 Task: For heading Use oswald.  font size for heading18,  'Change the font style of data to' oswald and font size to 9,  Change the alignment of both headline & data to Align left In the sheet   Fusion Sales   book
Action: Mouse moved to (37, 187)
Screenshot: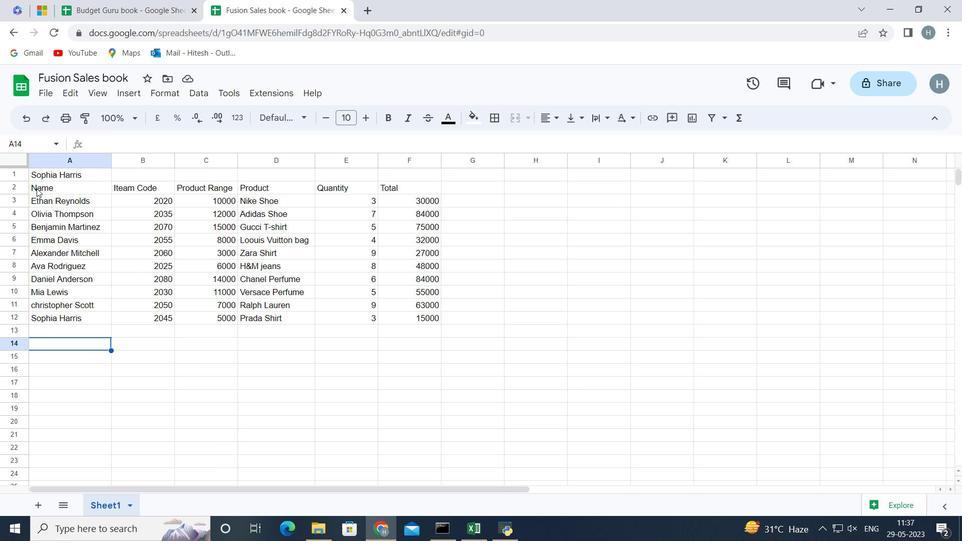 
Action: Mouse pressed left at (37, 187)
Screenshot: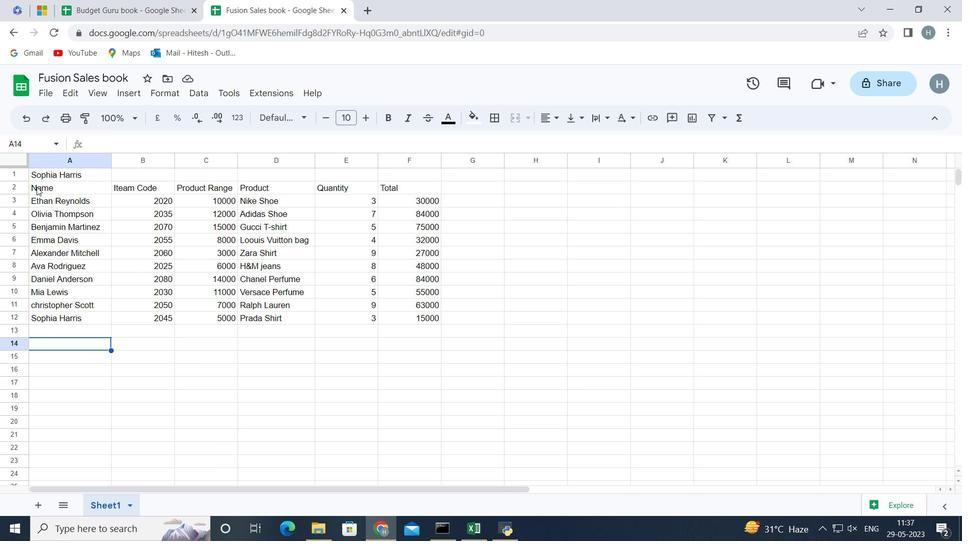 
Action: Key pressed <Key.shift><Key.right><Key.right><Key.right><Key.right><Key.right>
Screenshot: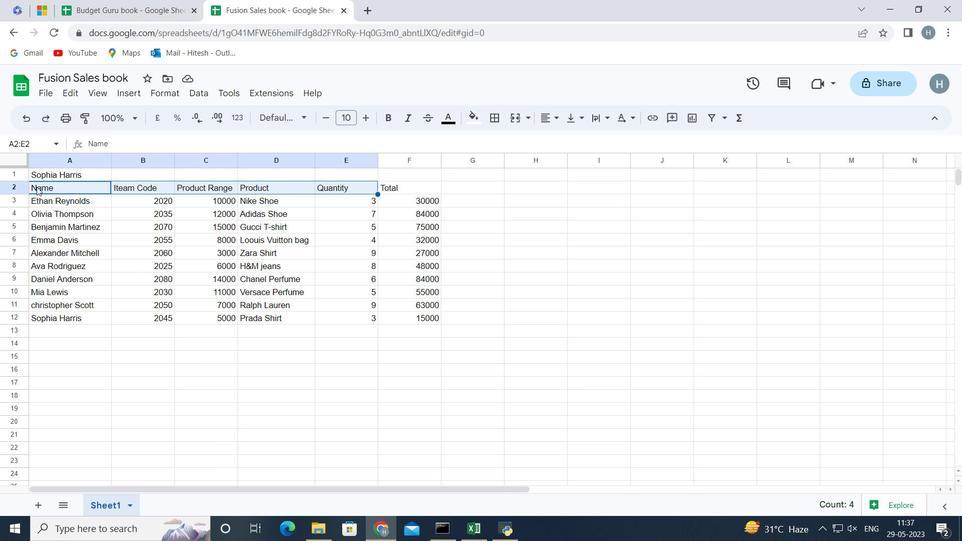 
Action: Mouse moved to (364, 118)
Screenshot: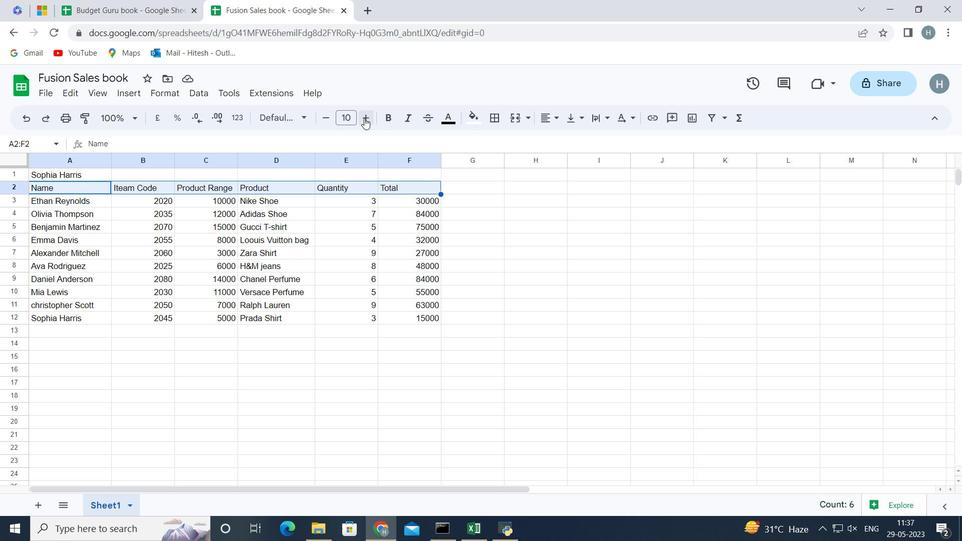 
Action: Mouse pressed left at (364, 118)
Screenshot: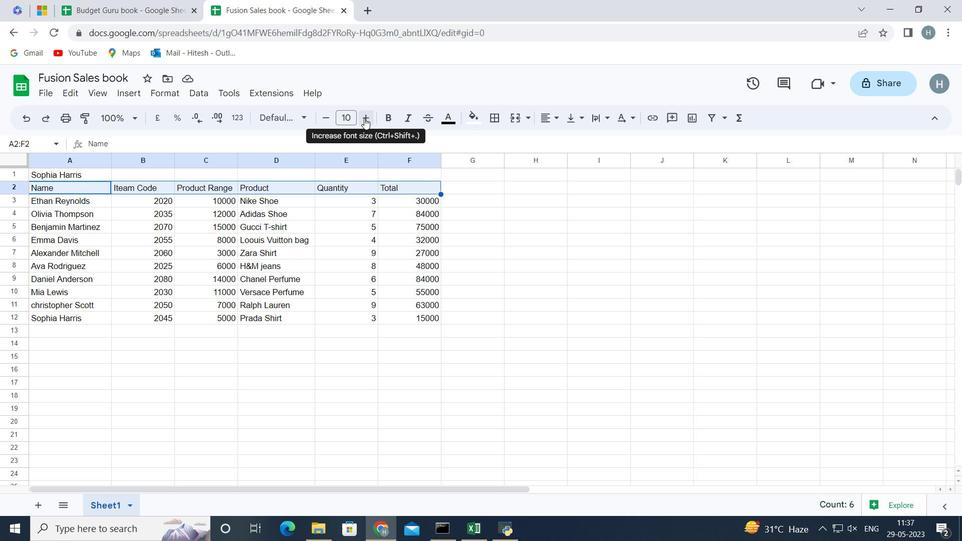 
Action: Mouse pressed left at (364, 118)
Screenshot: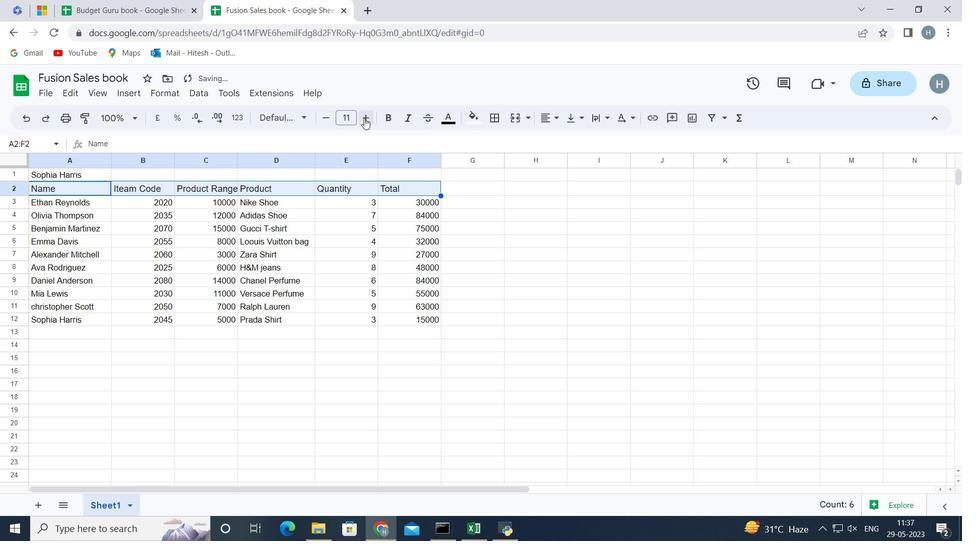 
Action: Mouse pressed left at (364, 118)
Screenshot: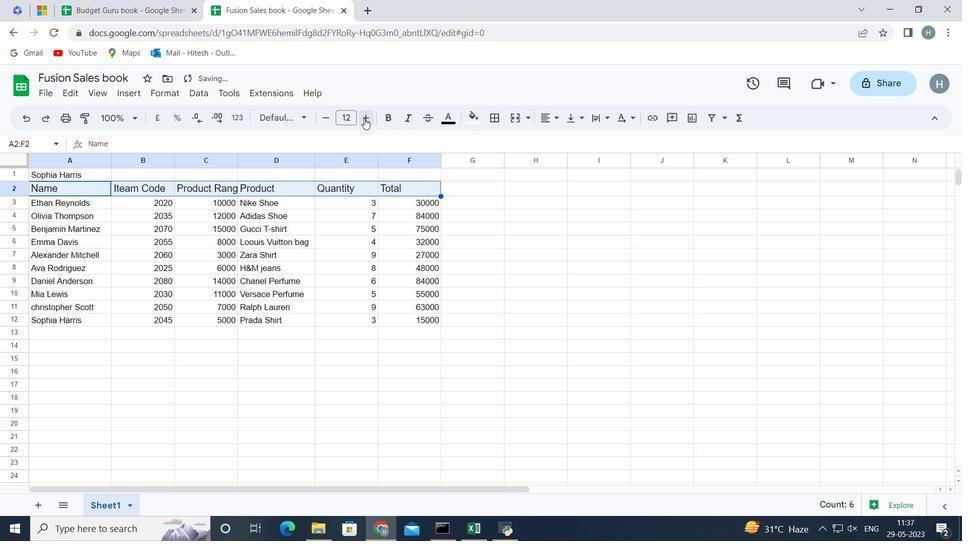 
Action: Mouse pressed left at (364, 118)
Screenshot: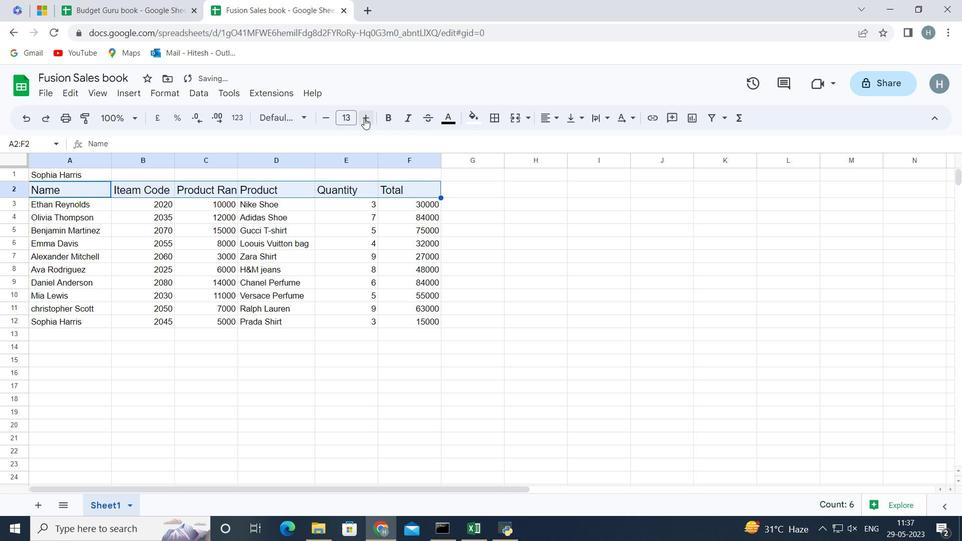 
Action: Mouse pressed left at (364, 118)
Screenshot: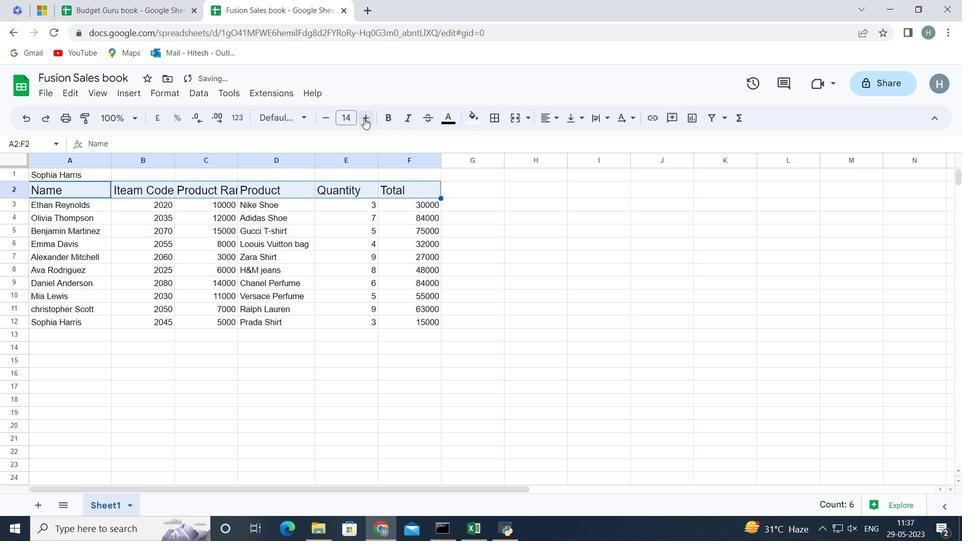 
Action: Mouse pressed left at (364, 118)
Screenshot: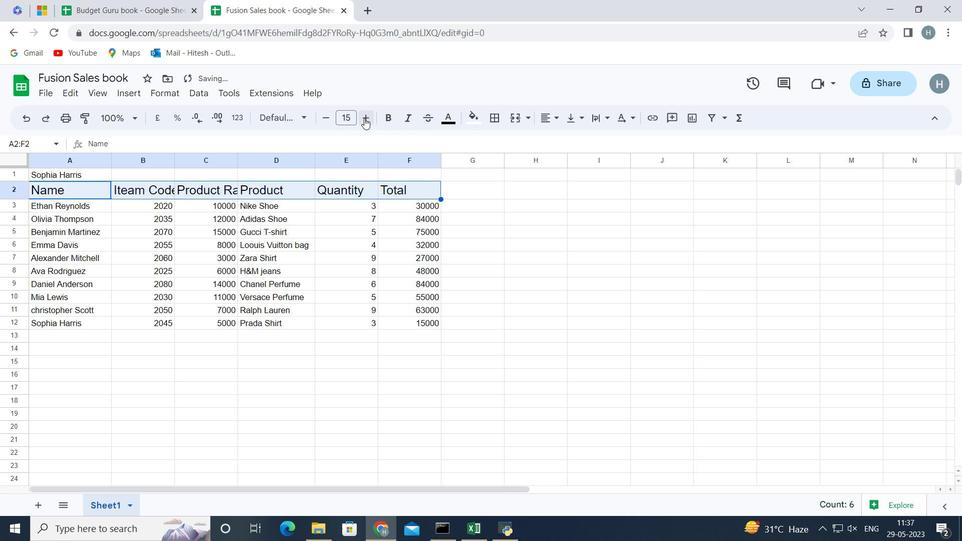 
Action: Mouse pressed left at (364, 118)
Screenshot: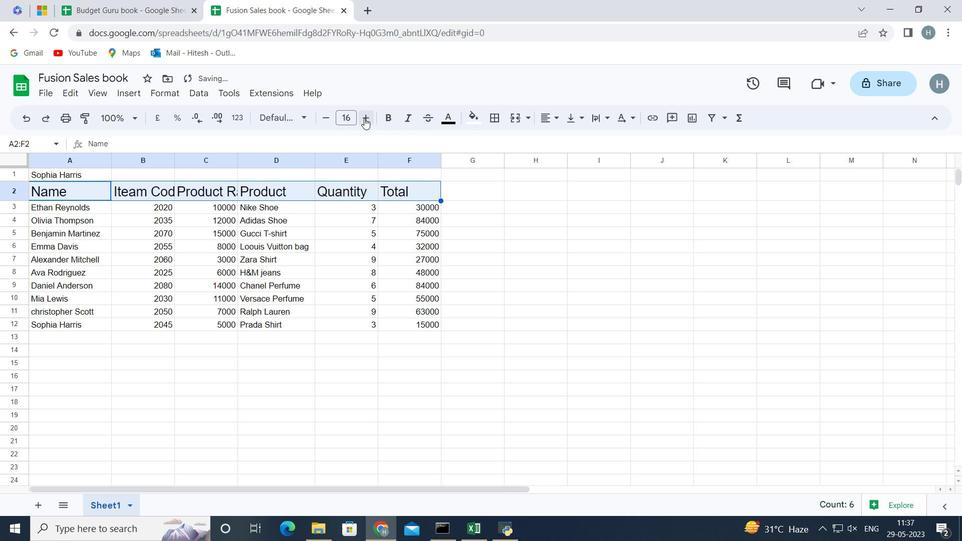 
Action: Mouse pressed left at (364, 118)
Screenshot: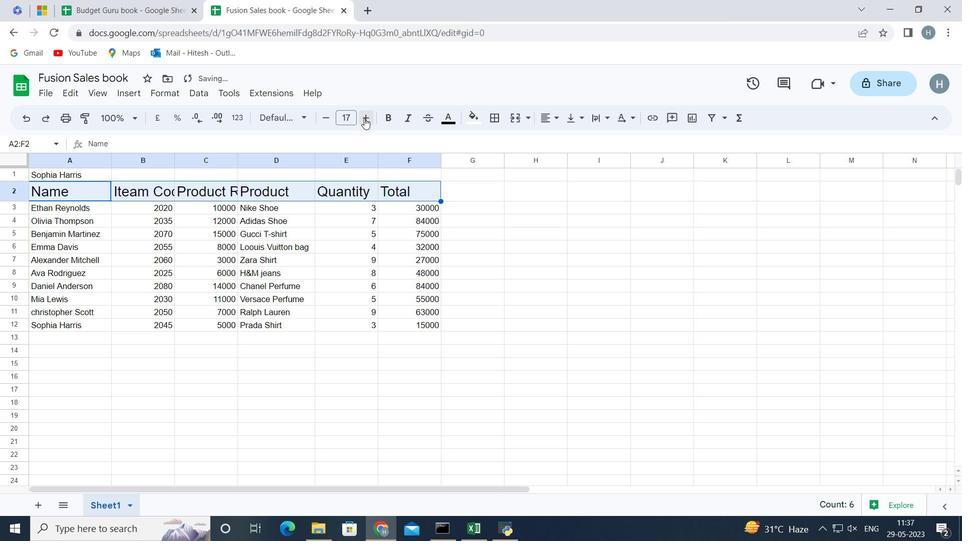 
Action: Mouse pressed left at (364, 118)
Screenshot: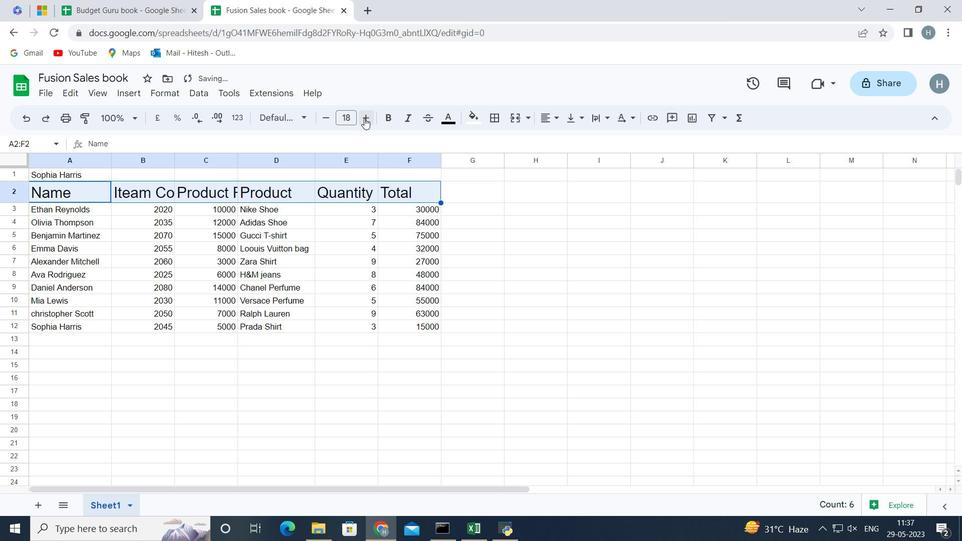 
Action: Mouse pressed left at (364, 118)
Screenshot: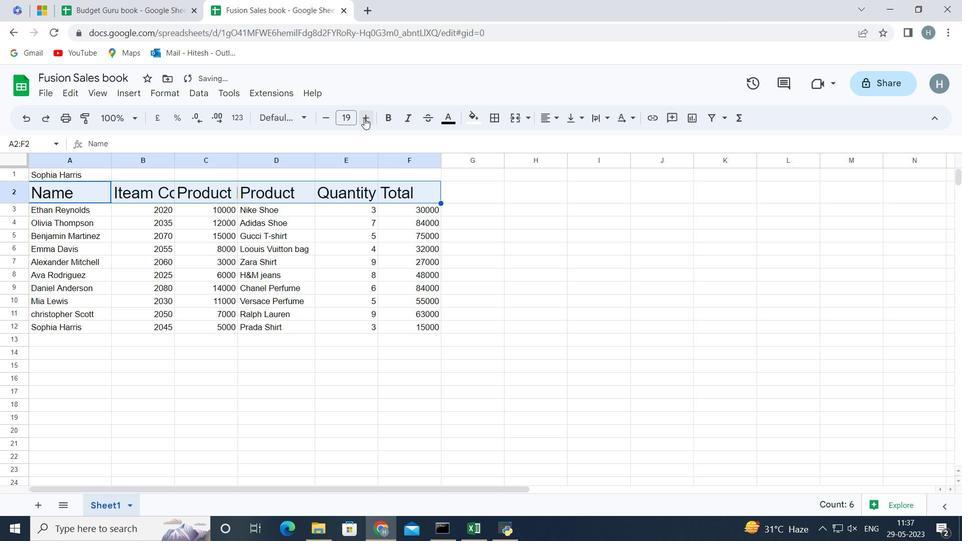 
Action: Mouse moved to (306, 116)
Screenshot: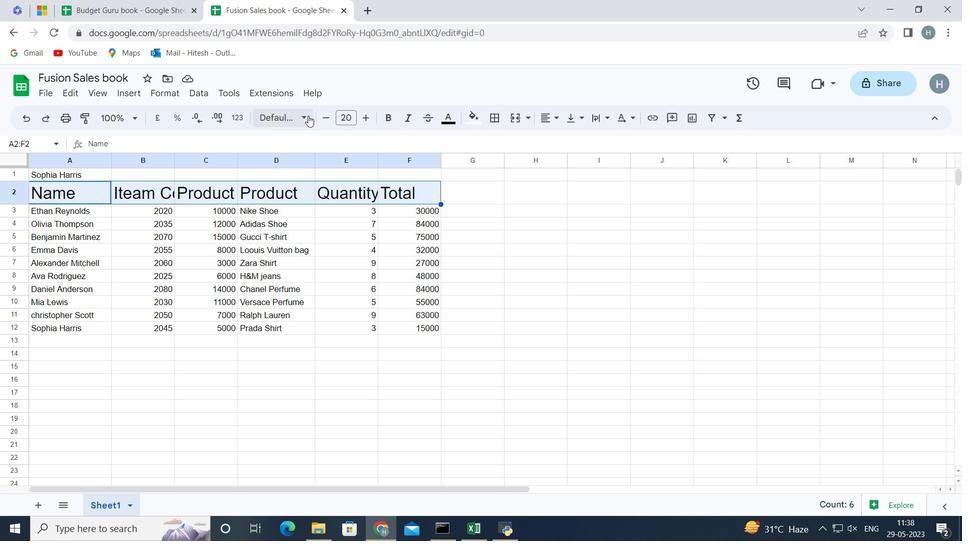 
Action: Mouse pressed left at (306, 116)
Screenshot: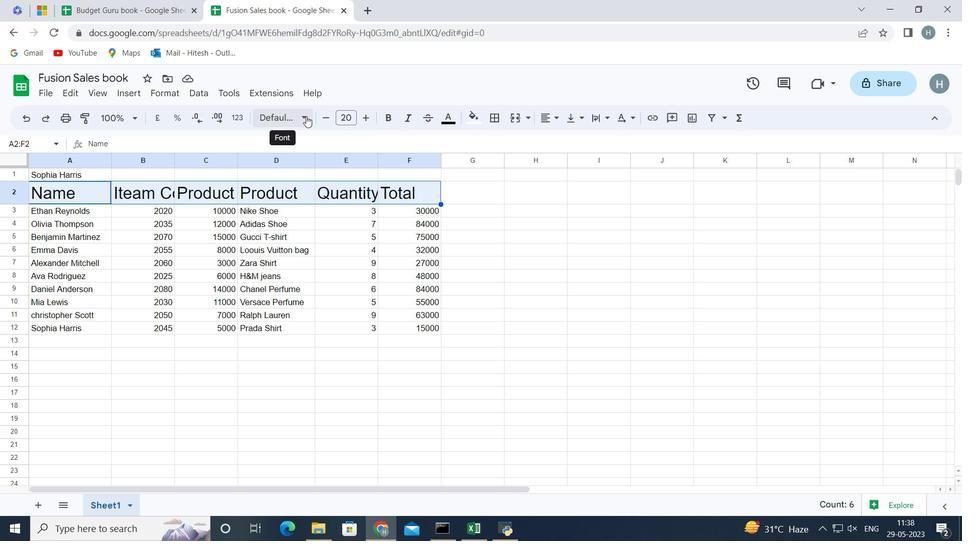 
Action: Mouse moved to (322, 247)
Screenshot: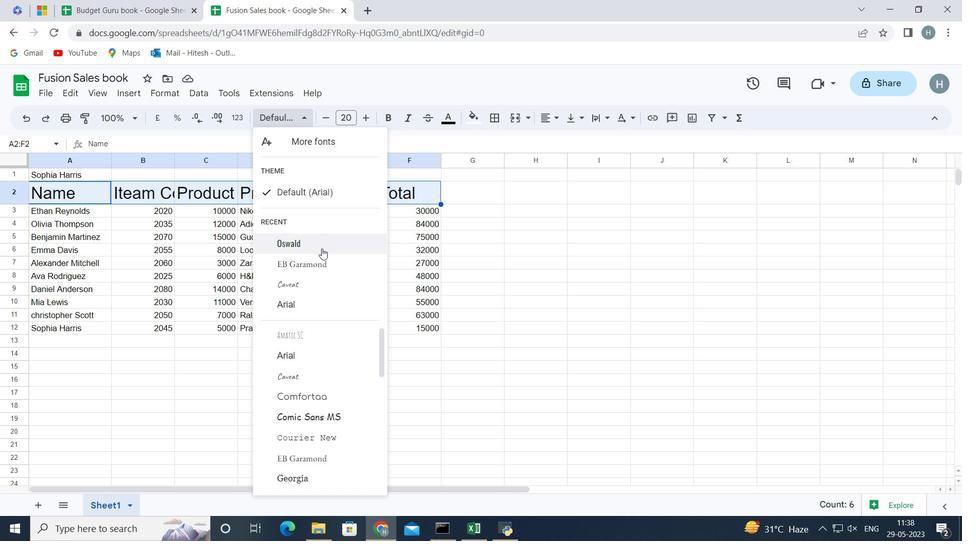
Action: Mouse pressed left at (322, 247)
Screenshot: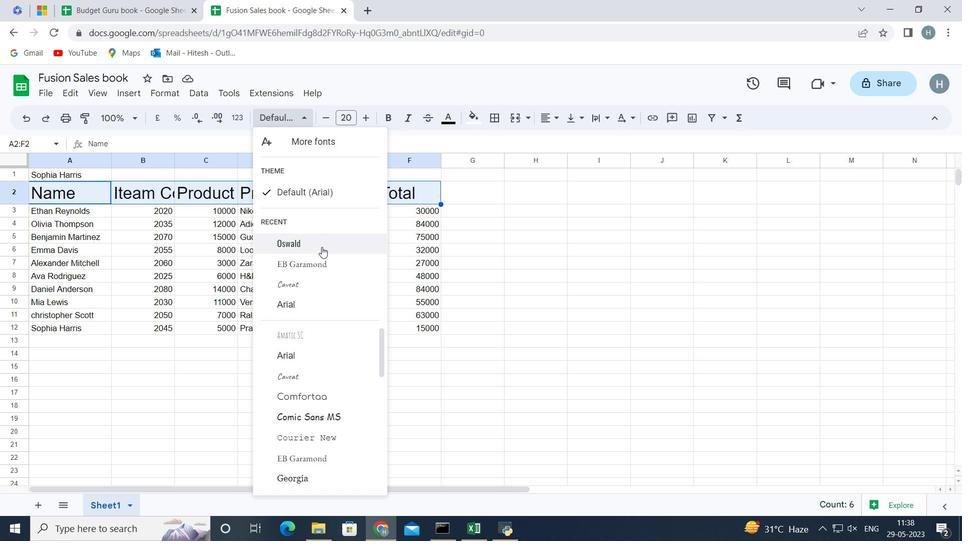 
Action: Mouse moved to (304, 354)
Screenshot: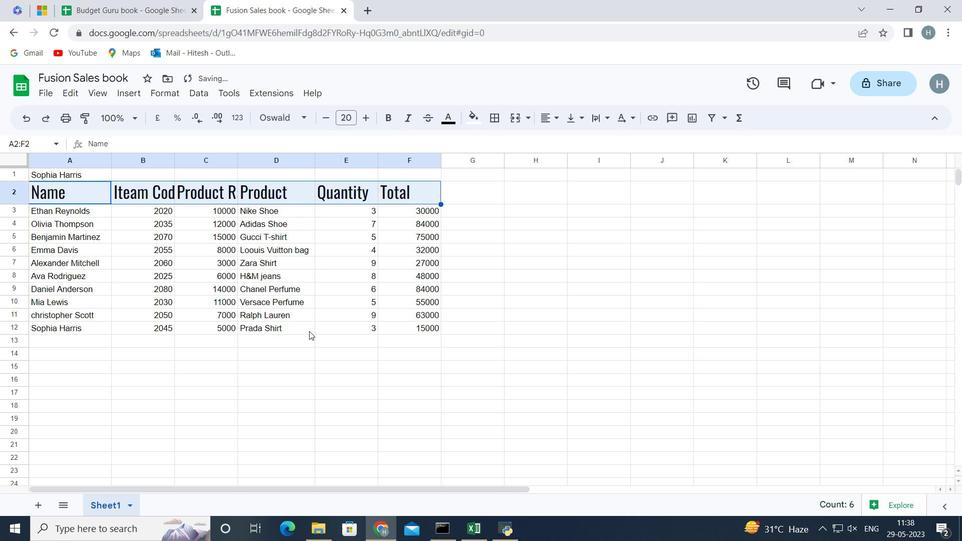 
Action: Mouse pressed left at (304, 354)
Screenshot: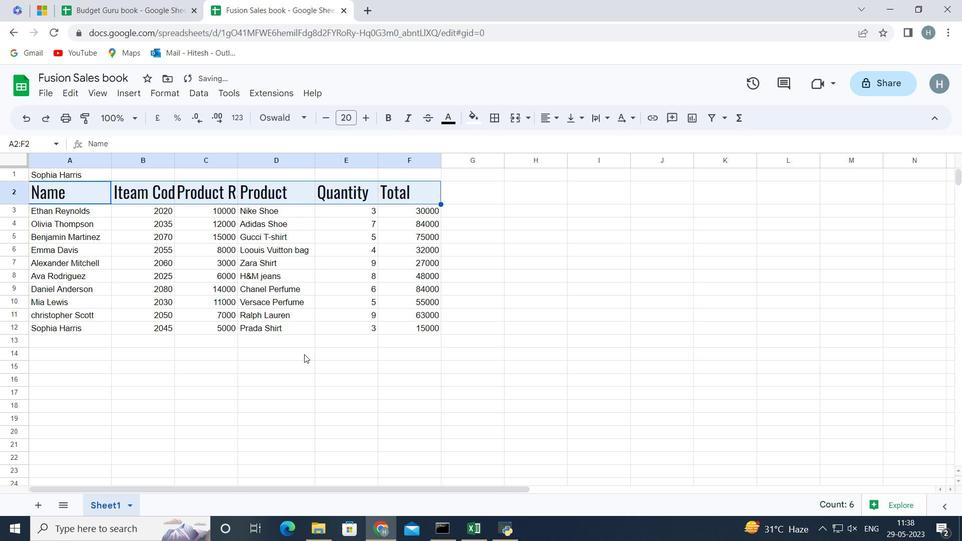 
Action: Mouse moved to (38, 207)
Screenshot: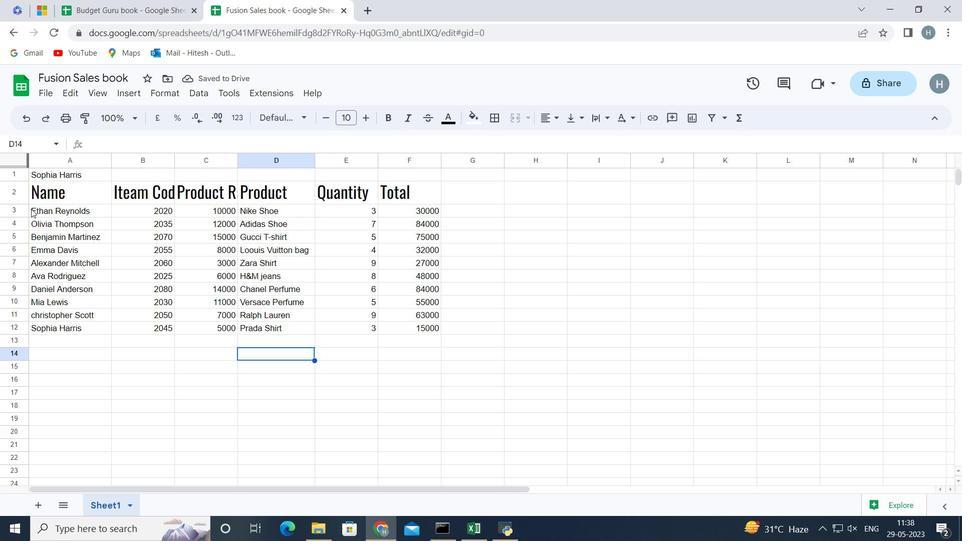 
Action: Mouse pressed left at (38, 207)
Screenshot: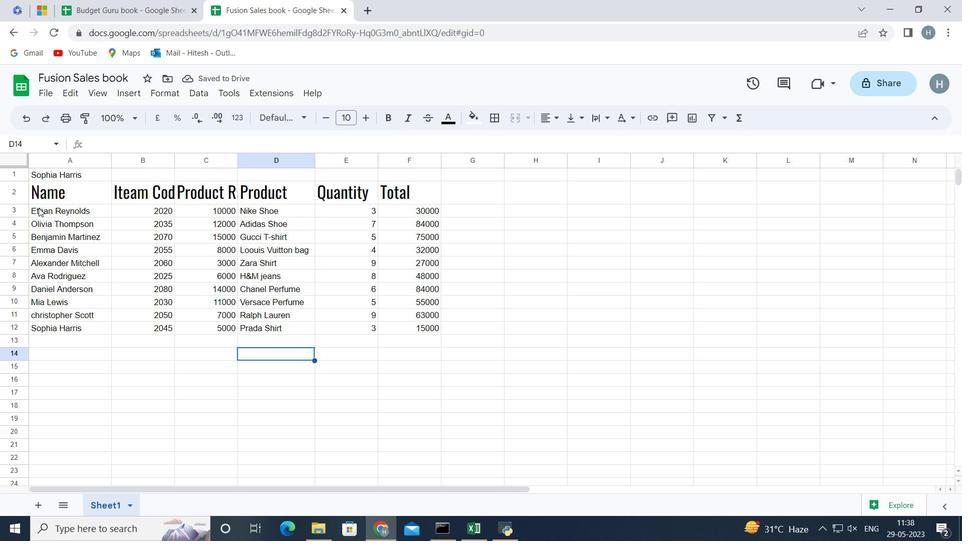 
Action: Mouse moved to (38, 207)
Screenshot: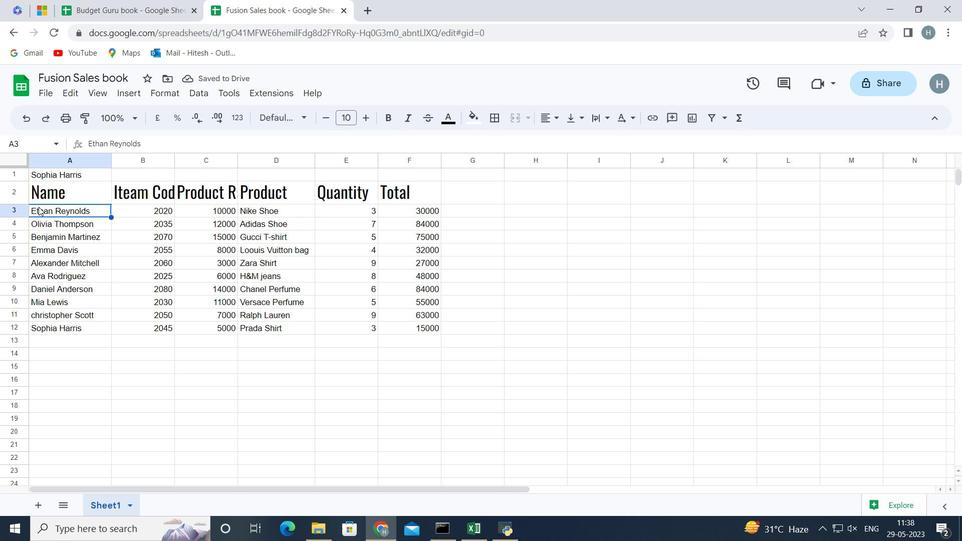 
Action: Key pressed <Key.shift><Key.right><Key.right><Key.right><Key.right><Key.right><Key.down><Key.down><Key.down><Key.down><Key.down><Key.down><Key.down><Key.down><Key.down>
Screenshot: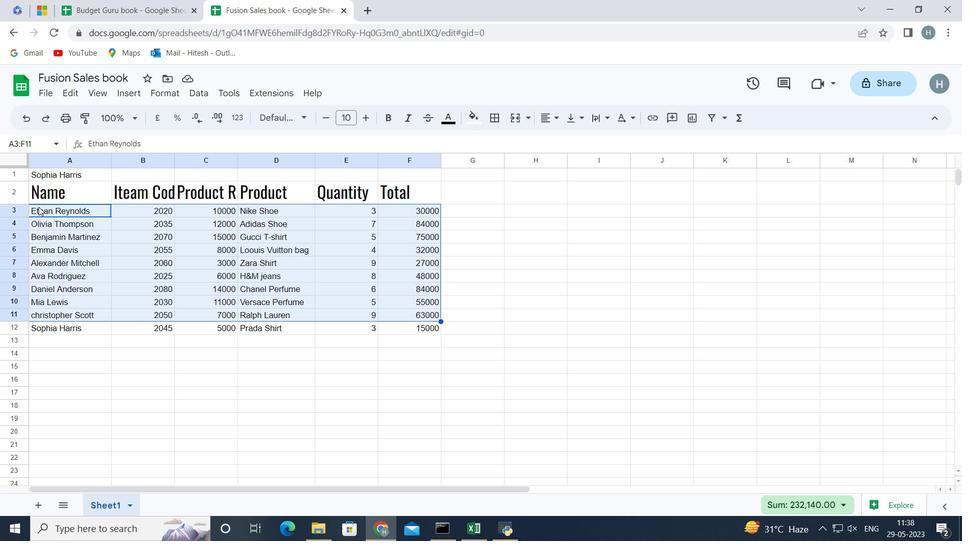 
Action: Mouse moved to (329, 119)
Screenshot: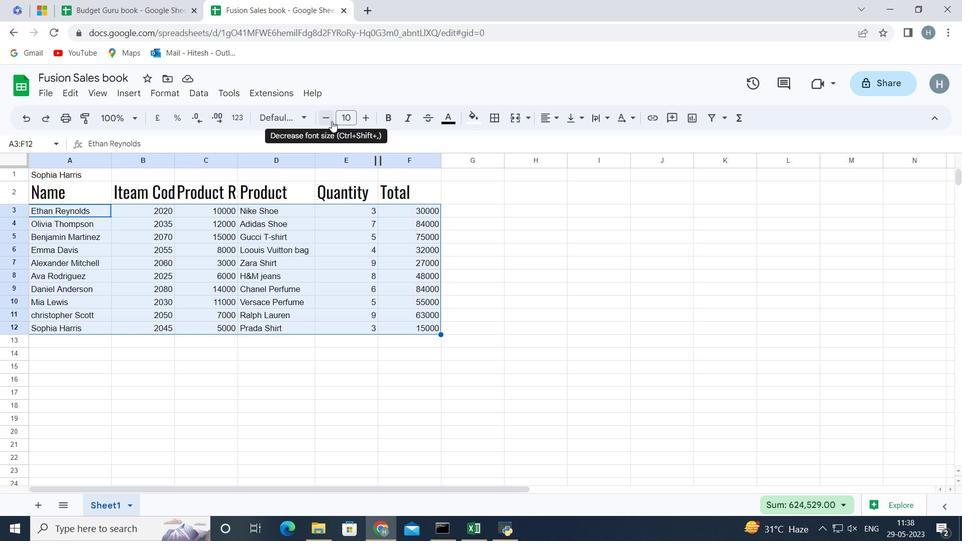 
Action: Mouse pressed left at (329, 119)
Screenshot: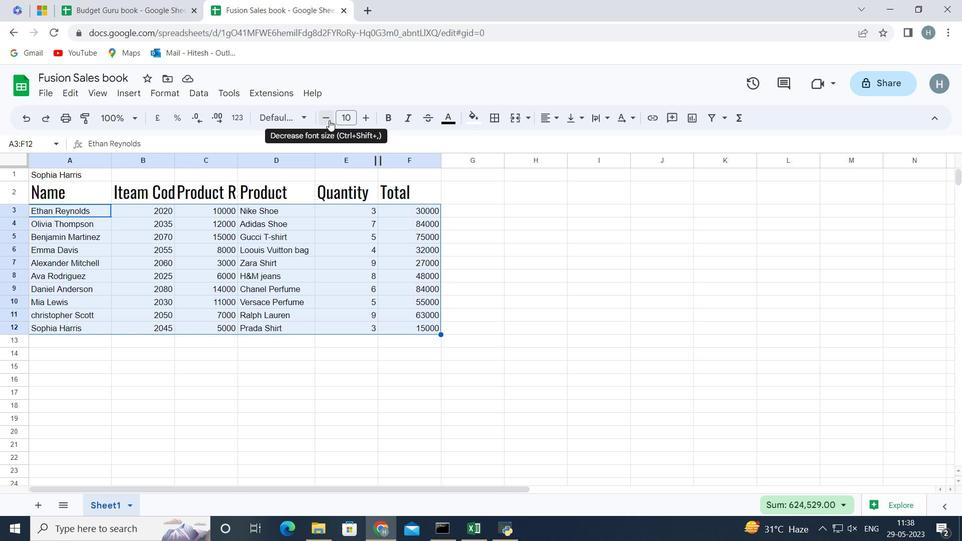 
Action: Mouse moved to (306, 115)
Screenshot: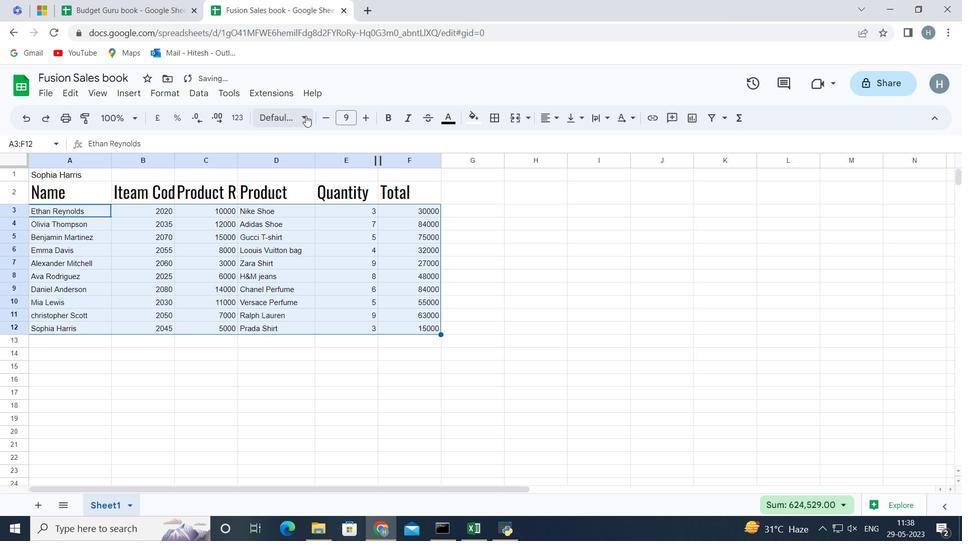 
Action: Mouse pressed left at (306, 115)
Screenshot: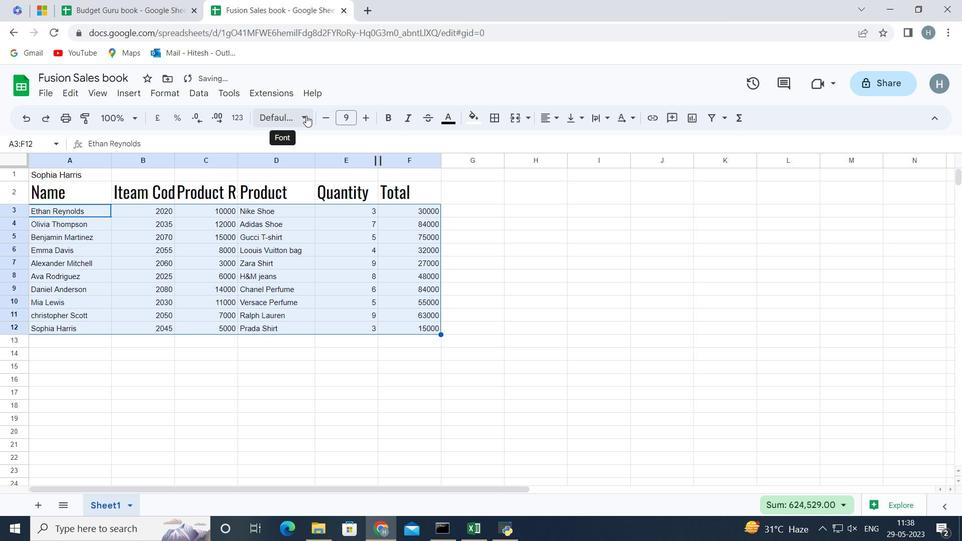 
Action: Mouse moved to (347, 250)
Screenshot: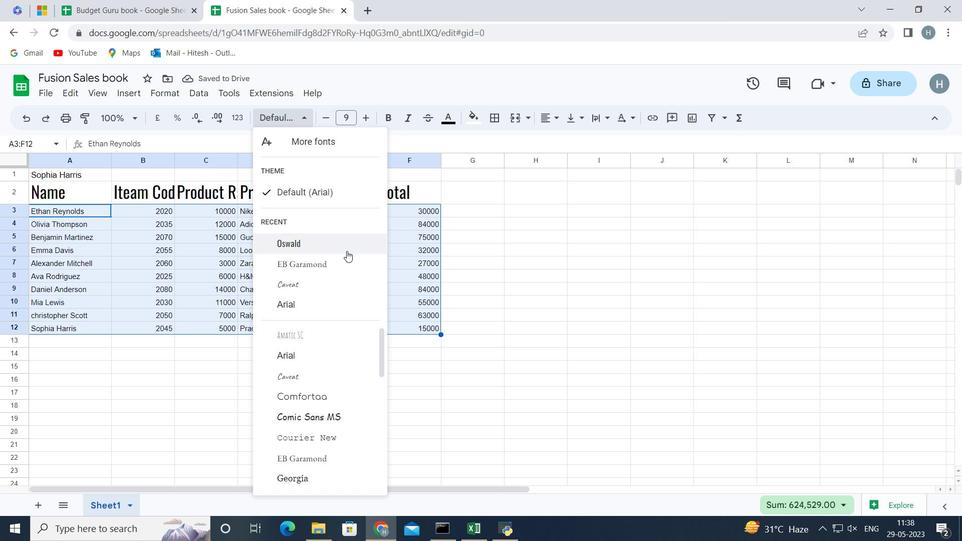 
Action: Mouse pressed left at (347, 250)
Screenshot: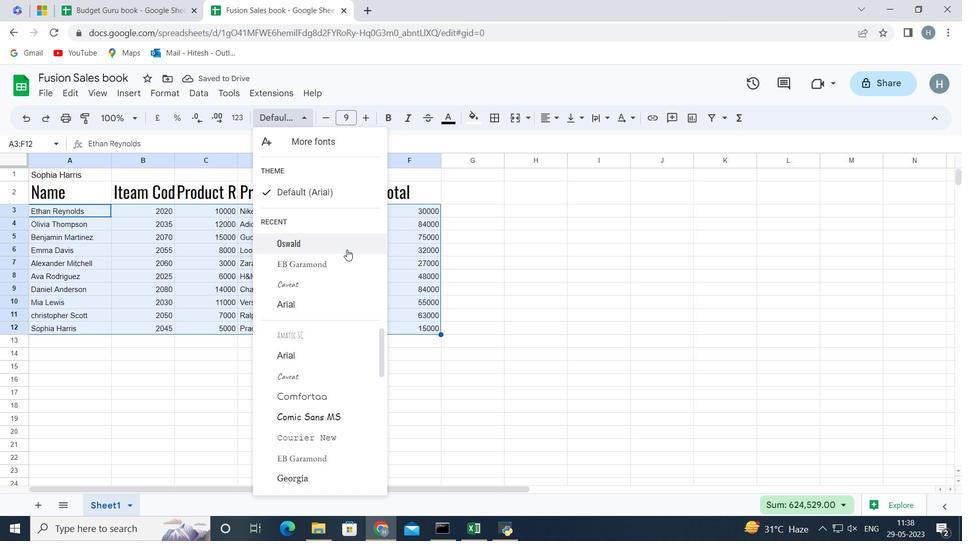 
Action: Mouse moved to (364, 388)
Screenshot: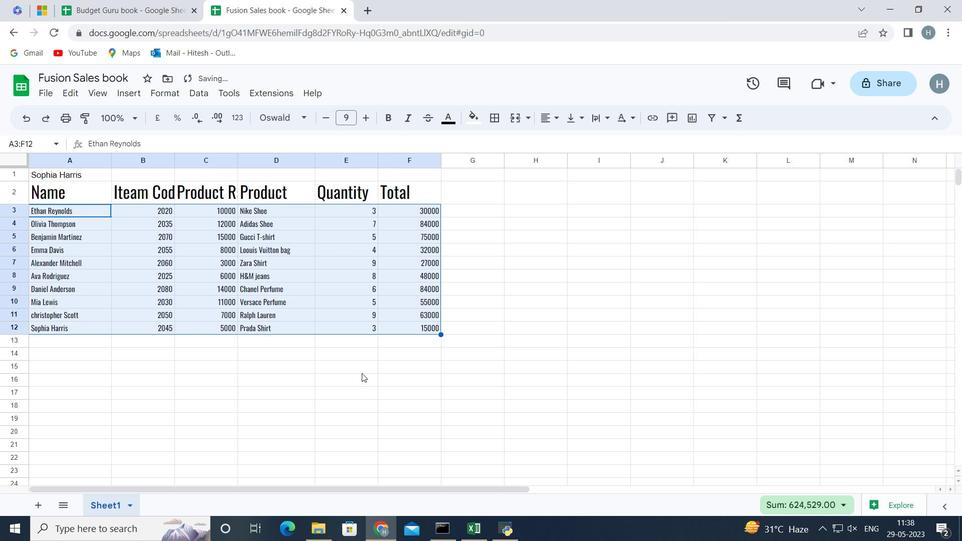 
Action: Mouse pressed left at (364, 388)
Screenshot: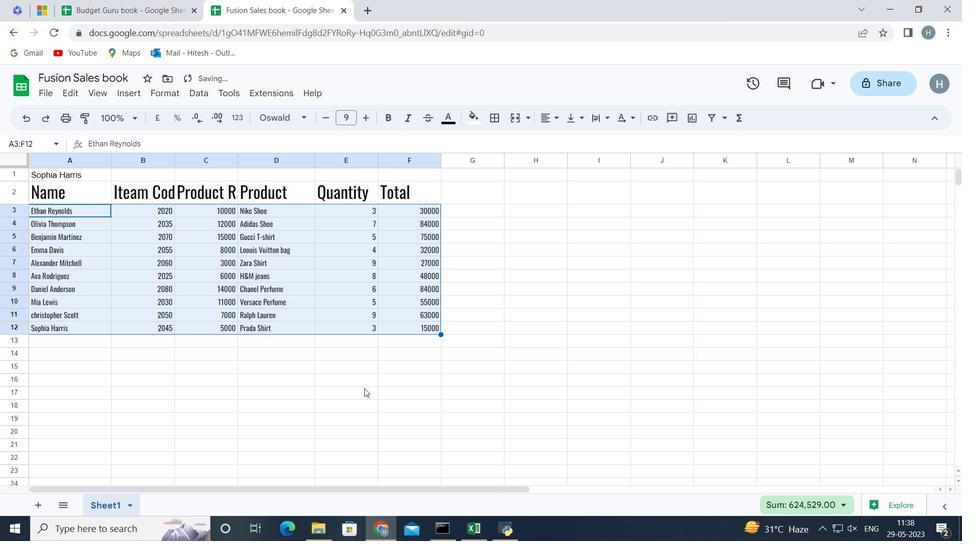 
Action: Mouse moved to (38, 187)
Screenshot: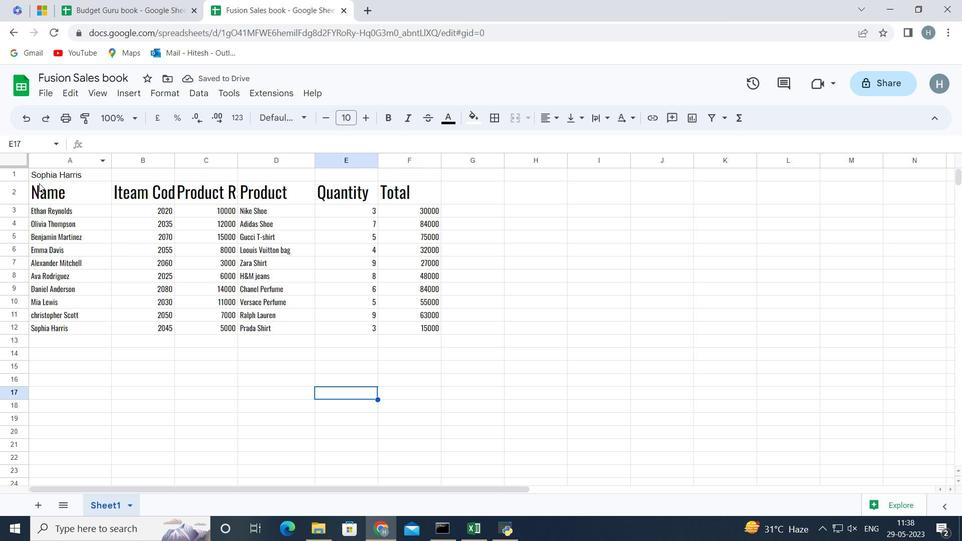 
Action: Mouse pressed left at (38, 187)
Screenshot: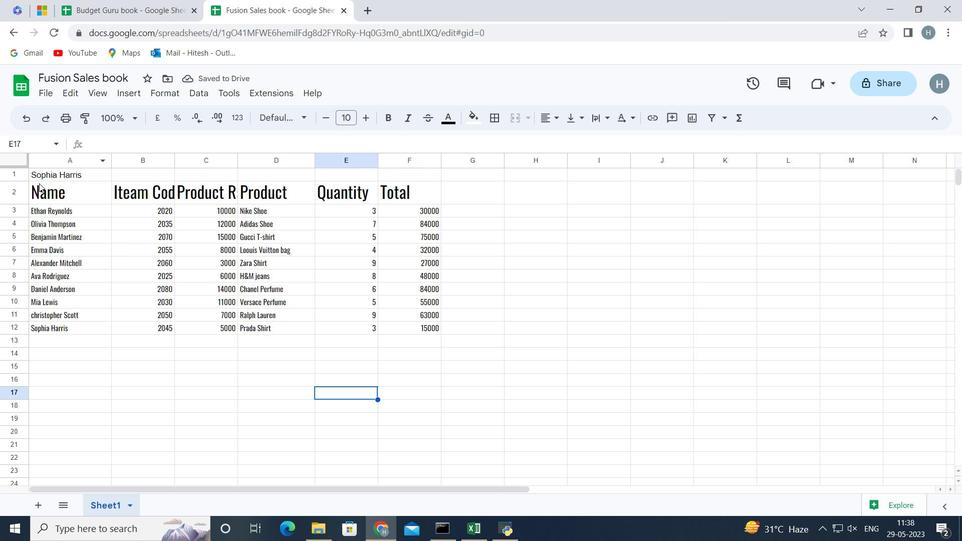 
Action: Key pressed <Key.shift><Key.right><Key.right><Key.right><Key.right><Key.right><Key.down><Key.down><Key.down><Key.down><Key.down><Key.down><Key.down><Key.down><Key.down><Key.down>
Screenshot: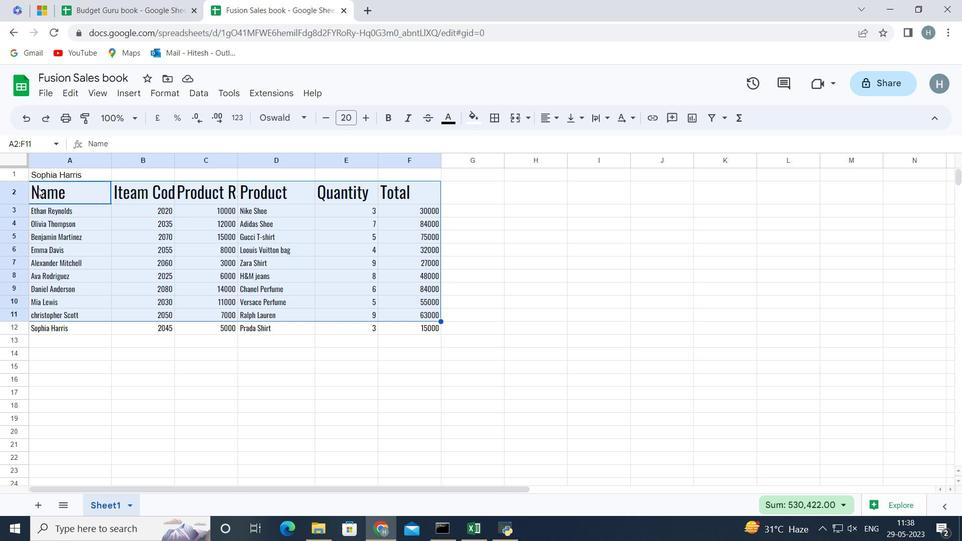 
Action: Mouse moved to (557, 119)
Screenshot: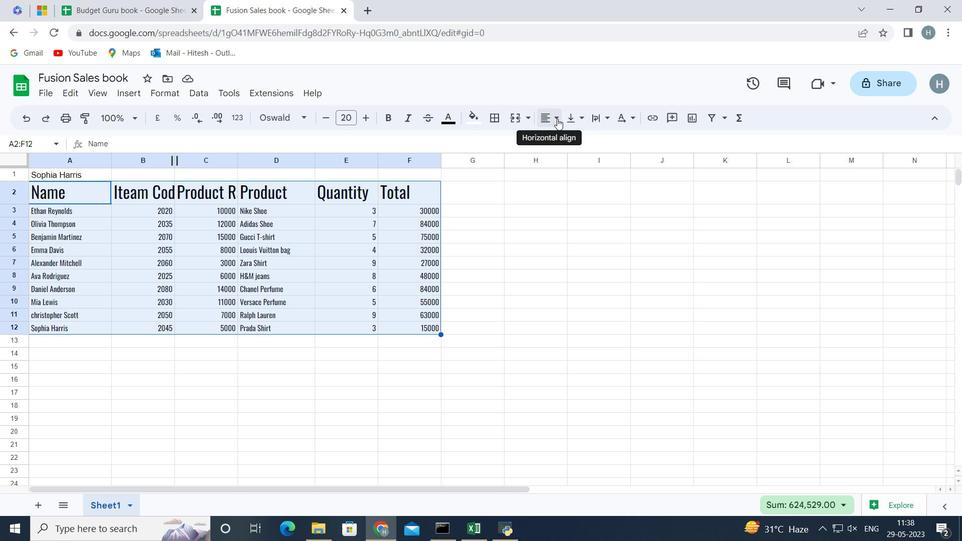 
Action: Mouse pressed left at (557, 119)
Screenshot: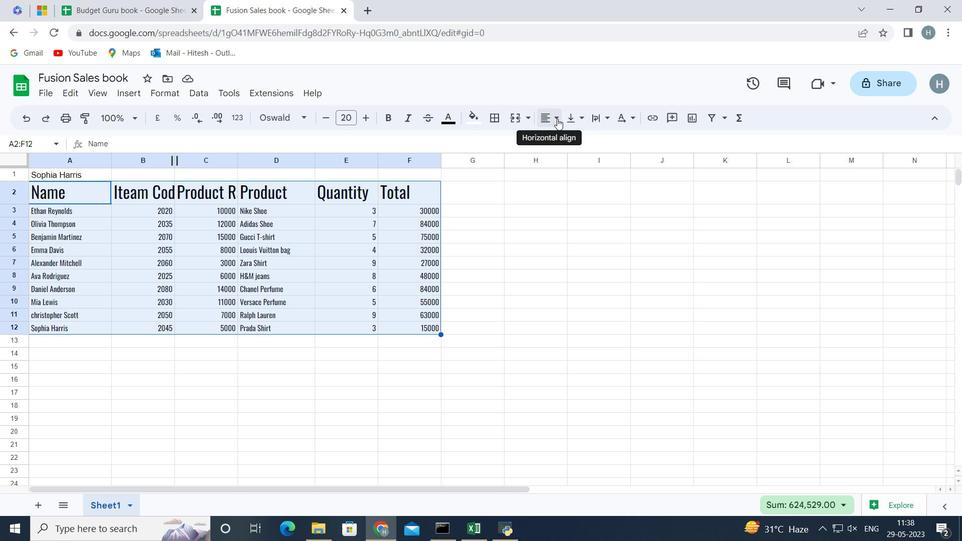 
Action: Mouse moved to (572, 139)
Screenshot: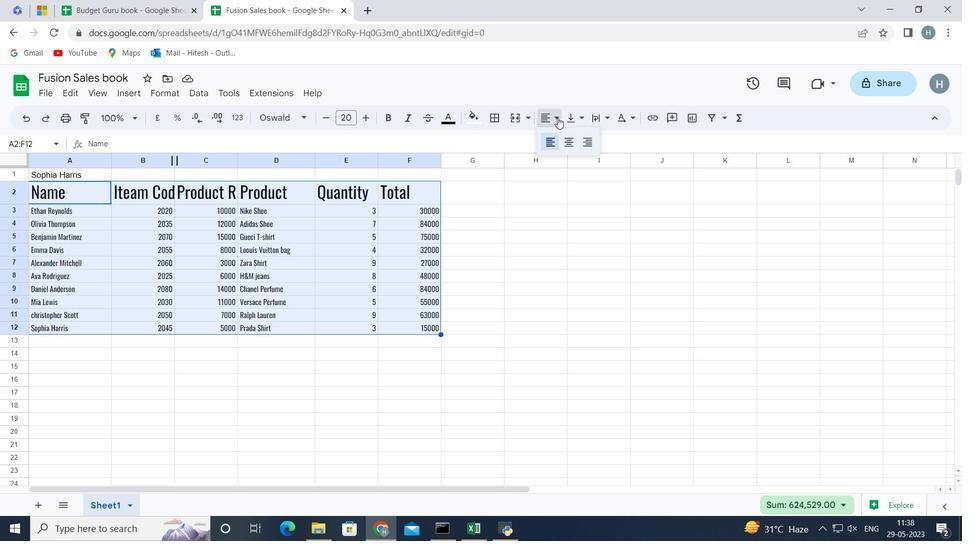 
Action: Mouse pressed left at (572, 139)
Screenshot: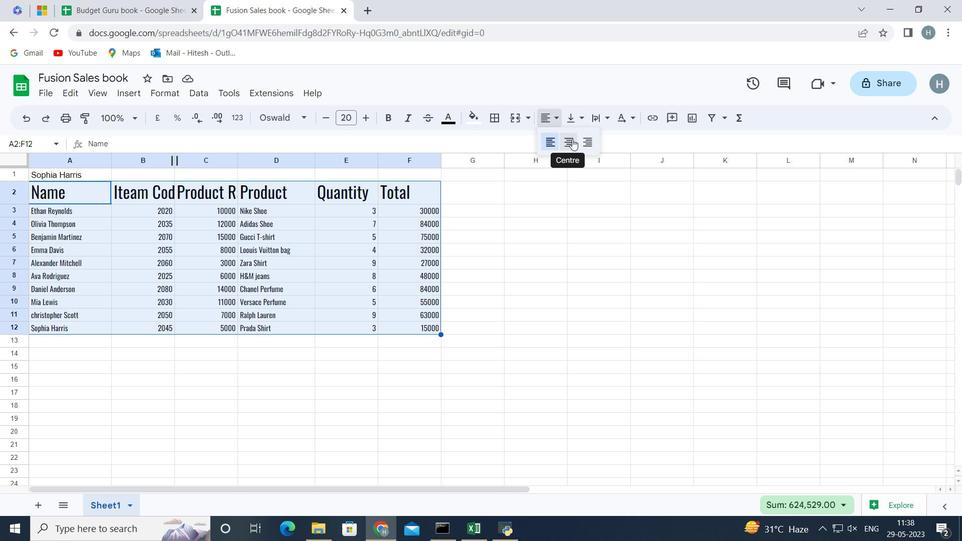 
Action: Mouse moved to (554, 119)
Screenshot: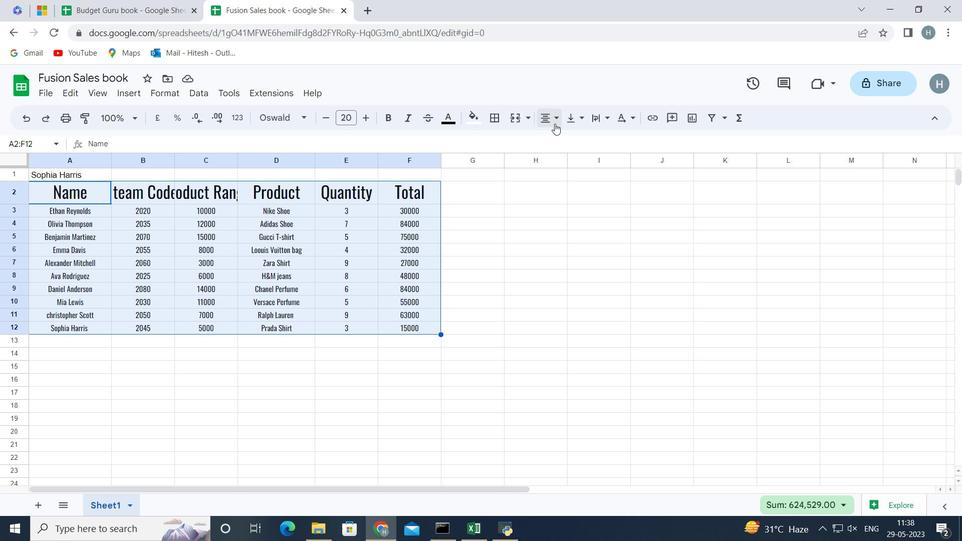 
Action: Mouse pressed left at (554, 119)
Screenshot: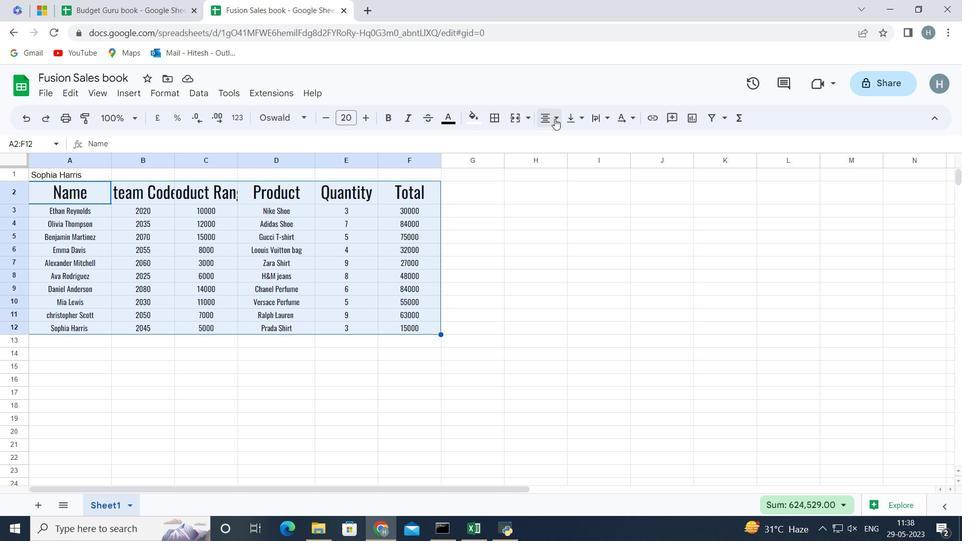 
Action: Mouse moved to (548, 147)
Screenshot: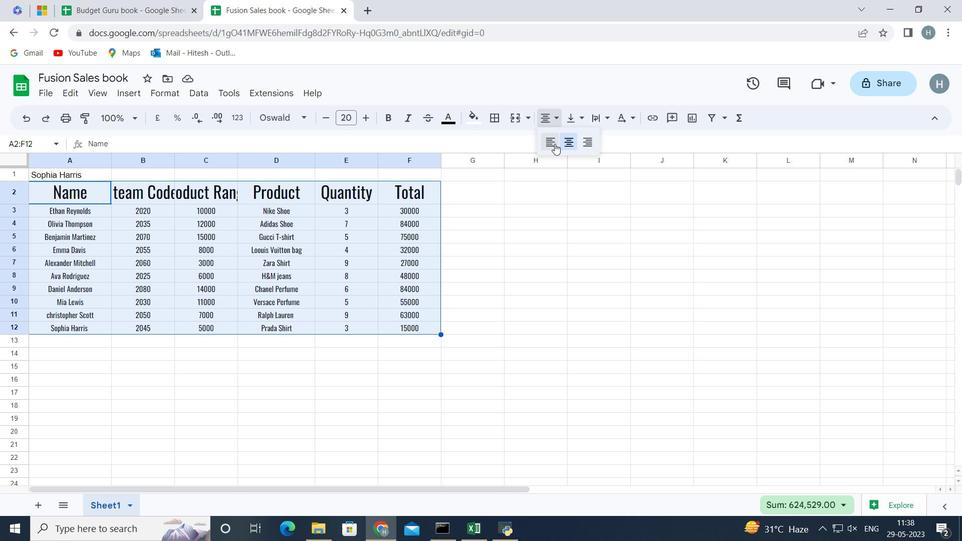 
Action: Mouse pressed left at (548, 147)
Screenshot: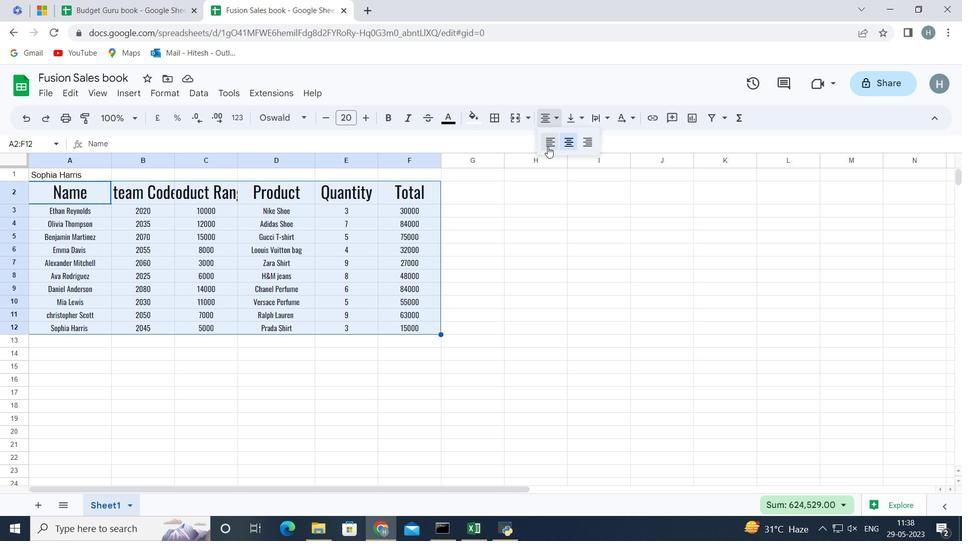 
Action: Mouse moved to (283, 401)
Screenshot: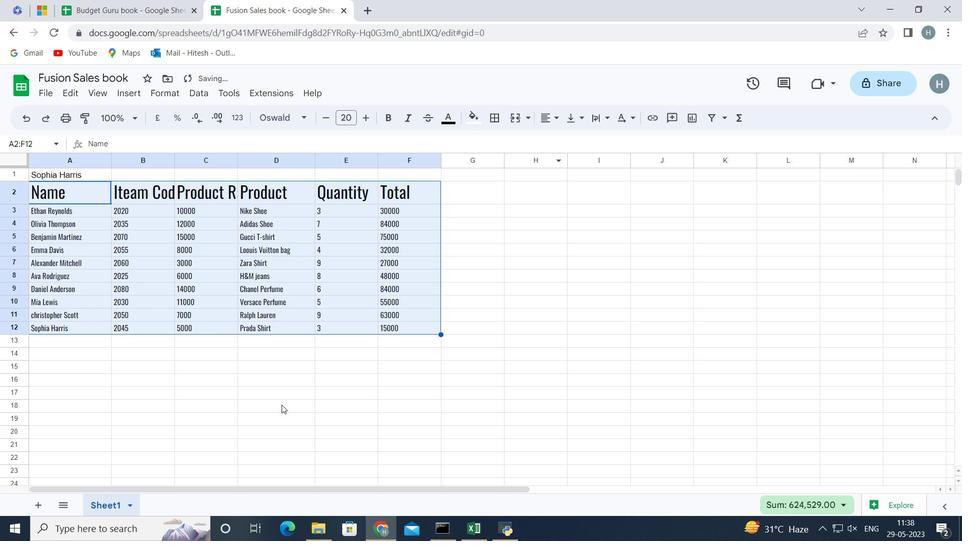 
Action: Mouse pressed left at (283, 401)
Screenshot: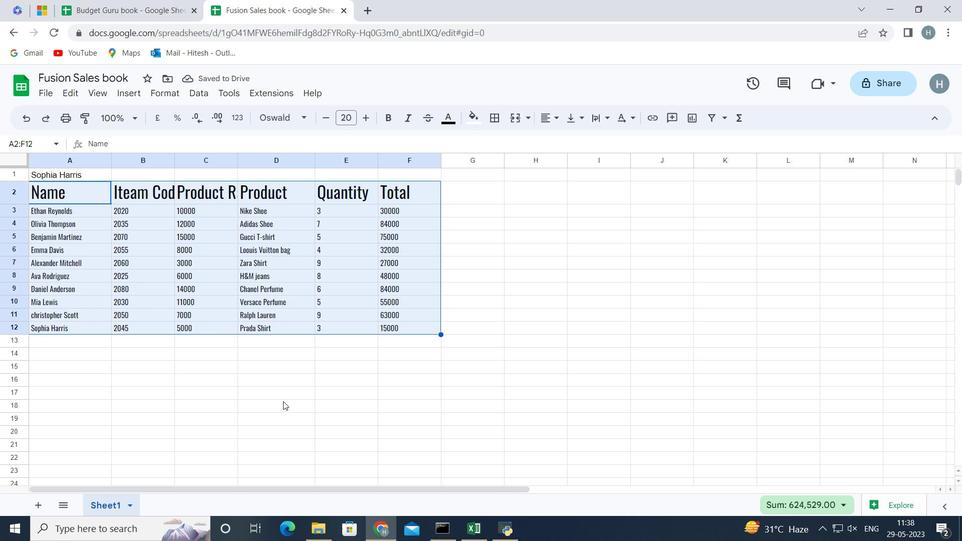 
Action: Mouse moved to (78, 171)
Screenshot: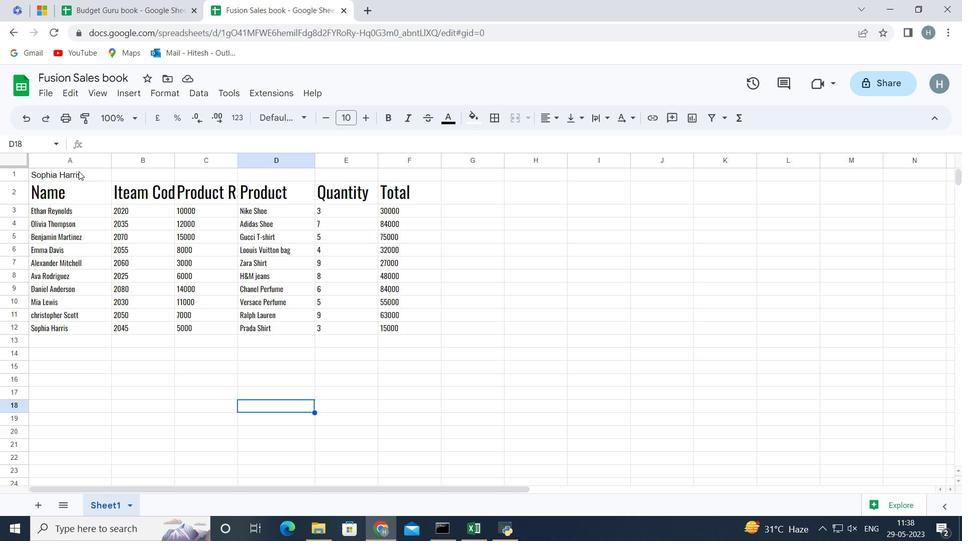 
Action: Mouse pressed left at (78, 171)
Screenshot: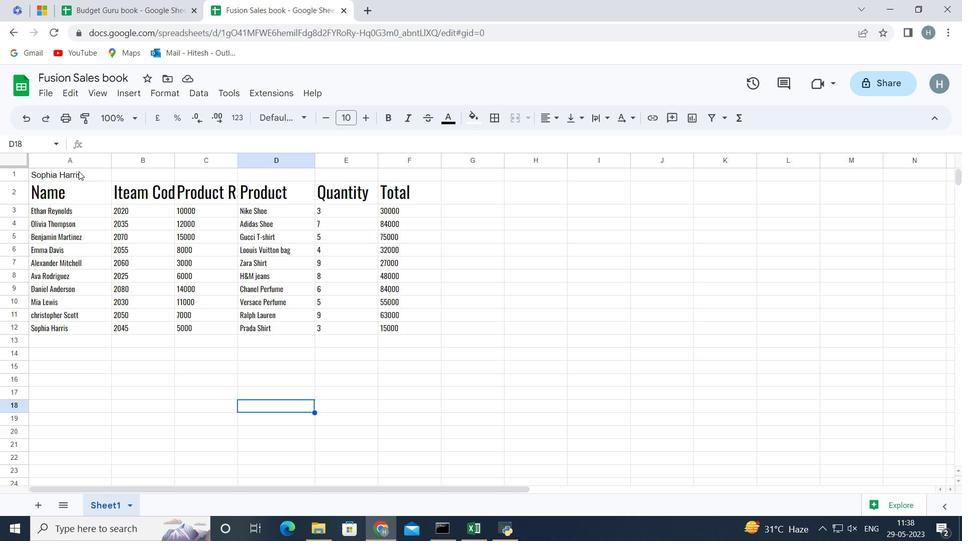 
Action: Mouse moved to (227, 364)
Screenshot: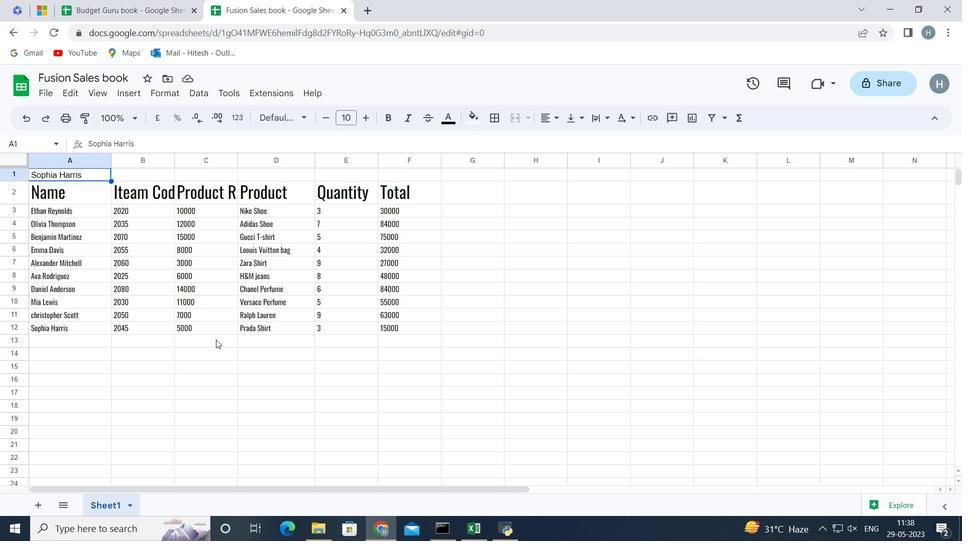 
Action: Mouse pressed left at (227, 364)
Screenshot: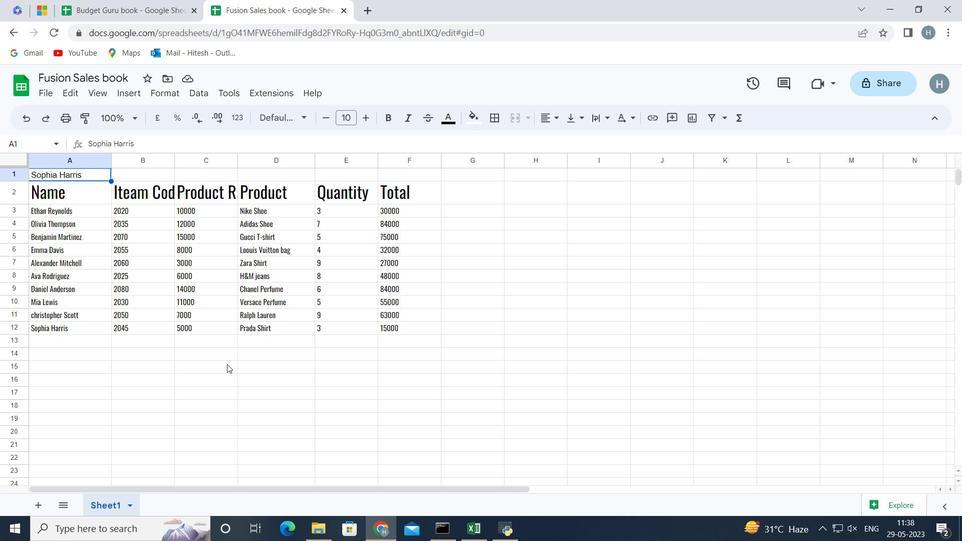 
Action: Mouse moved to (228, 364)
Screenshot: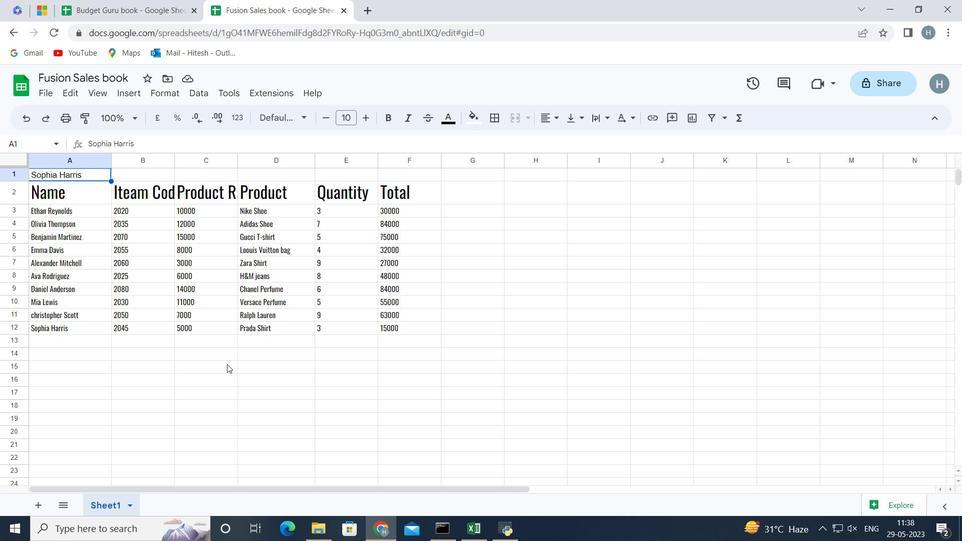 
